 Task: Join the call with the help of the meeting code.
Action: Mouse pressed left at (959, 60)
Screenshot: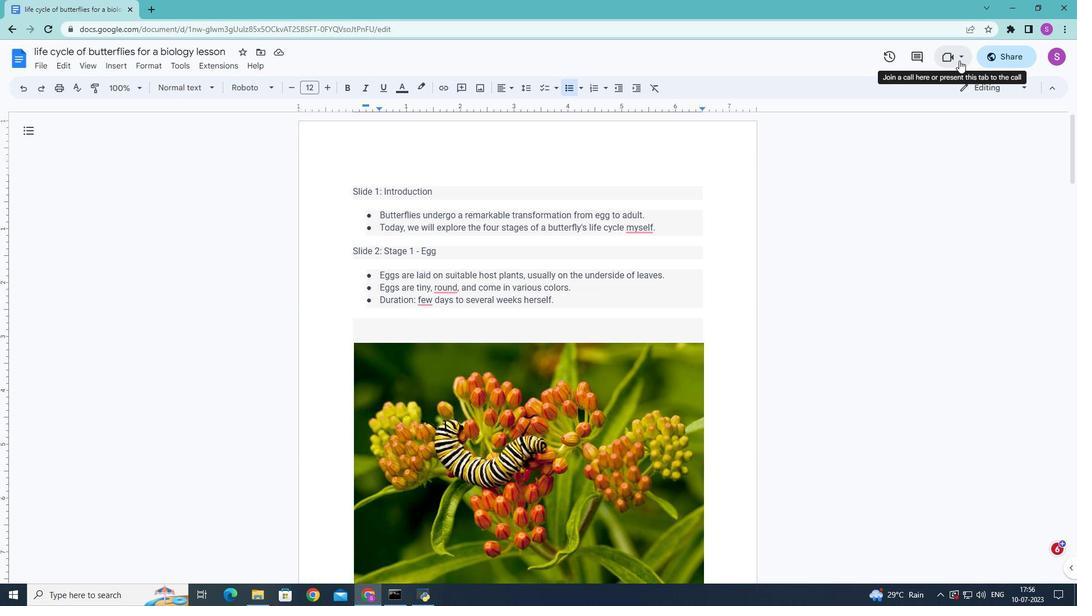 
Action: Mouse moved to (919, 203)
Screenshot: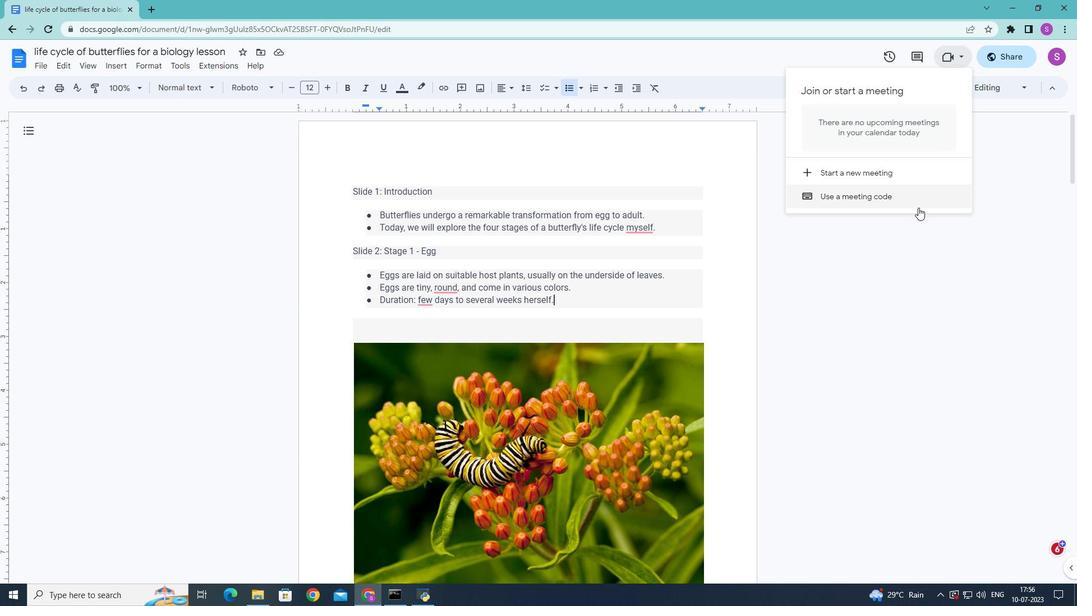 
Action: Mouse pressed left at (919, 203)
Screenshot: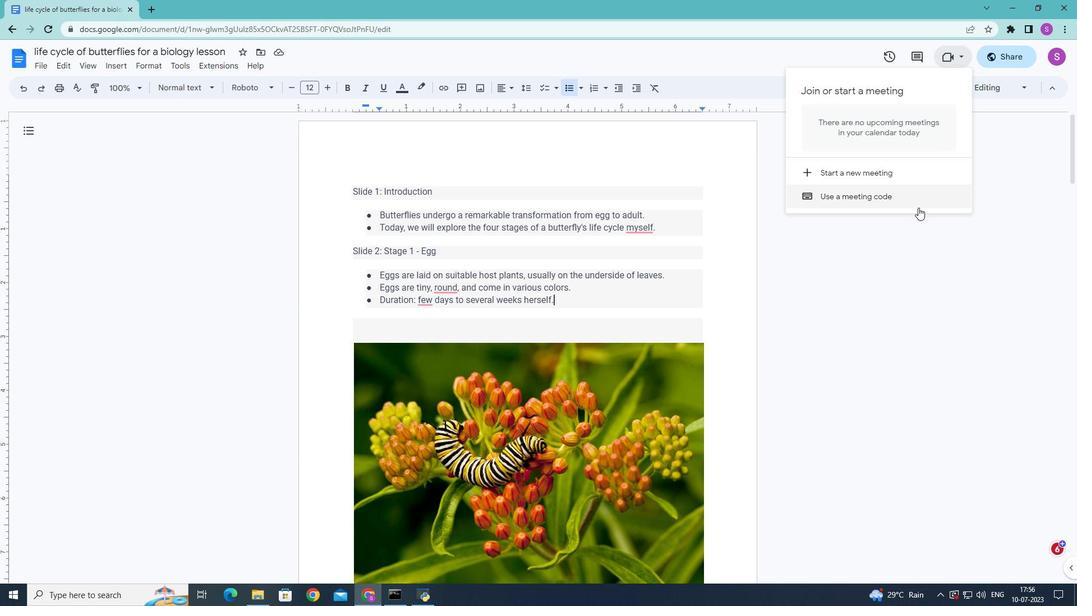 
Action: Mouse moved to (916, 203)
Screenshot: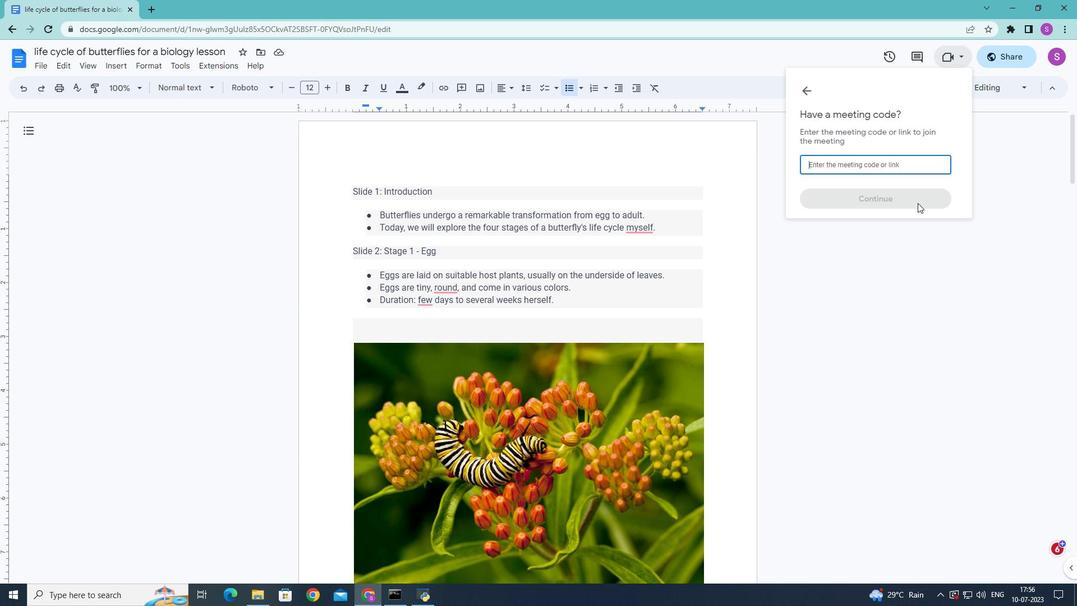 
Action: Key pressed evy-fcdt
Screenshot: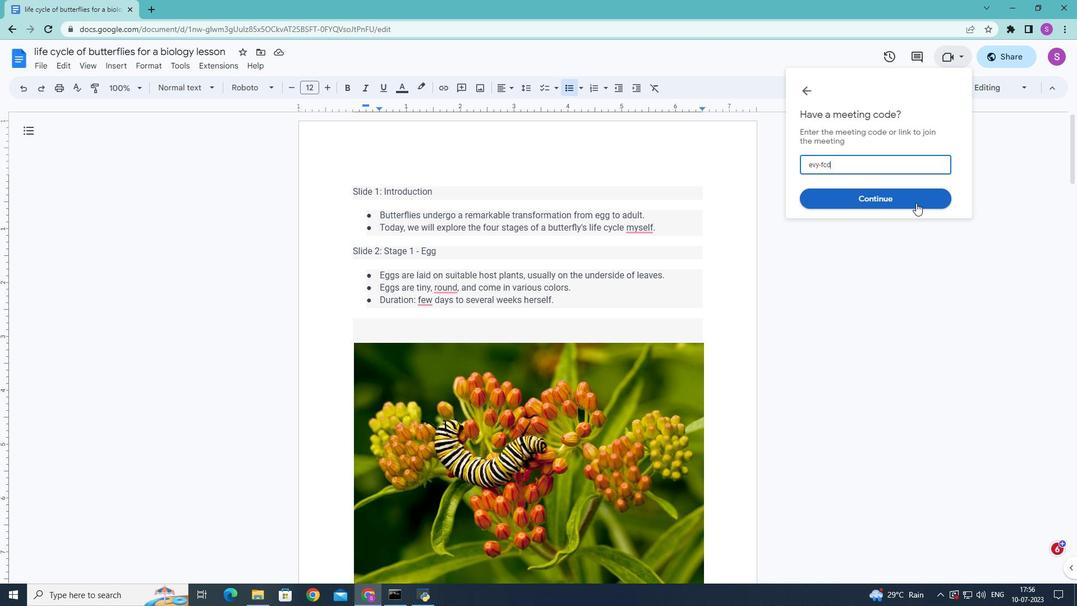 
Action: Mouse moved to (914, 197)
Screenshot: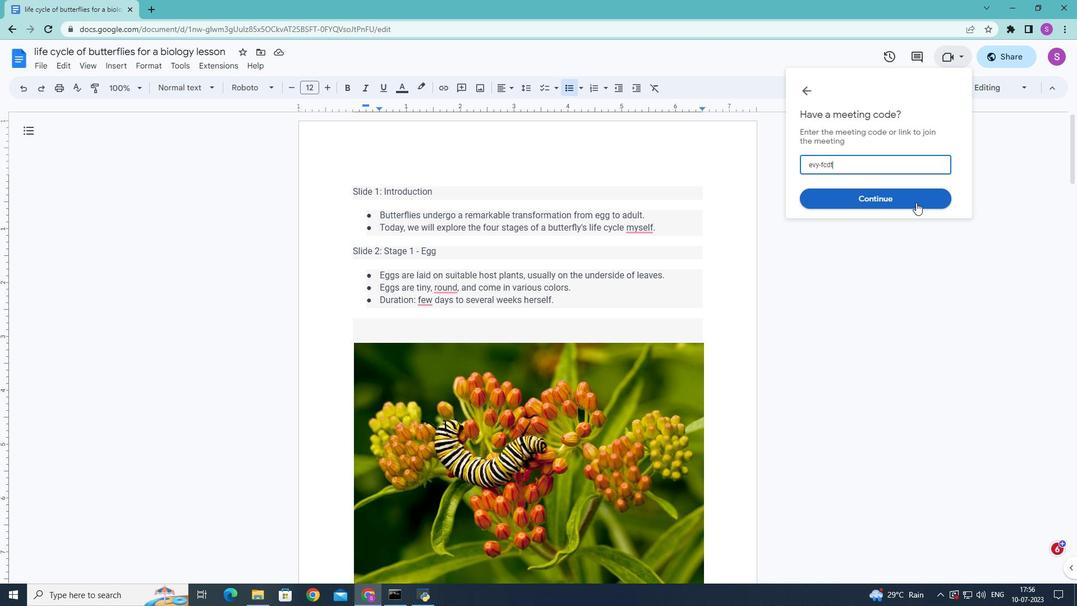 
Action: Key pressed -hqp
Screenshot: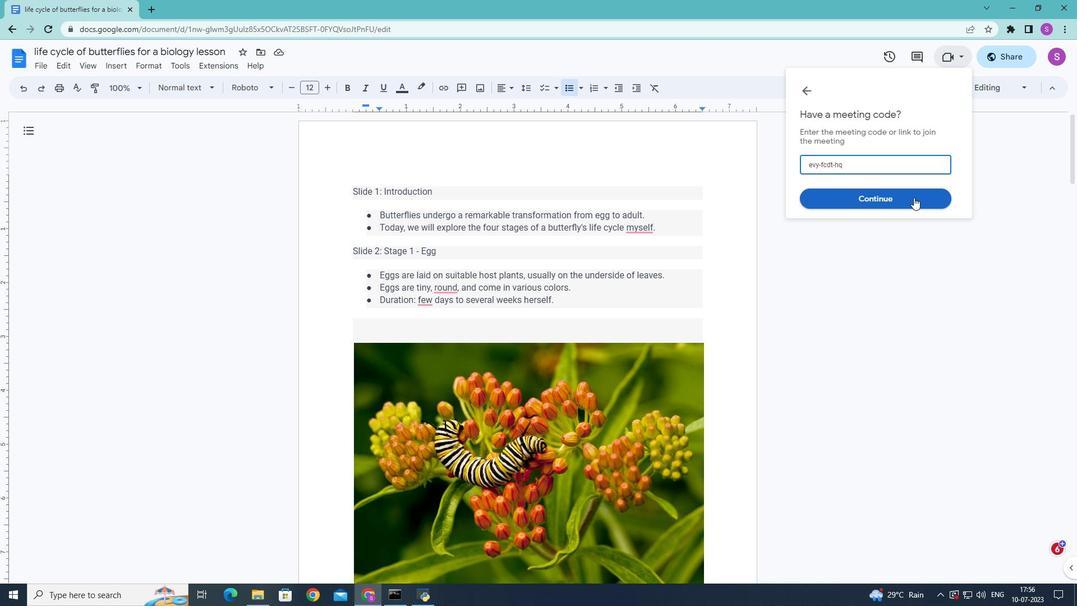 
Action: Mouse pressed left at (914, 197)
Screenshot: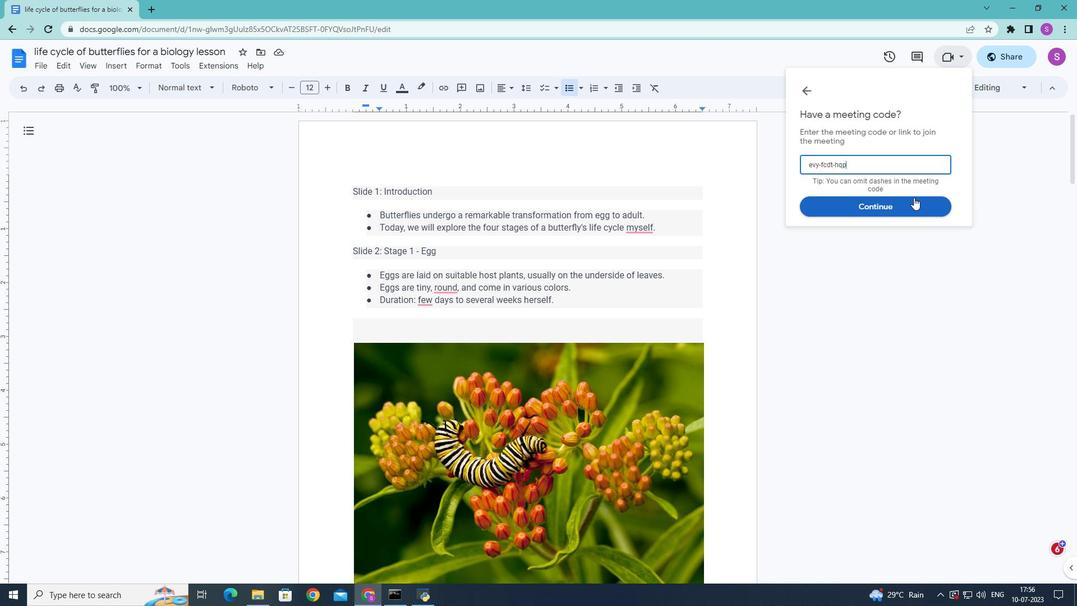 
Action: Mouse moved to (901, 231)
Screenshot: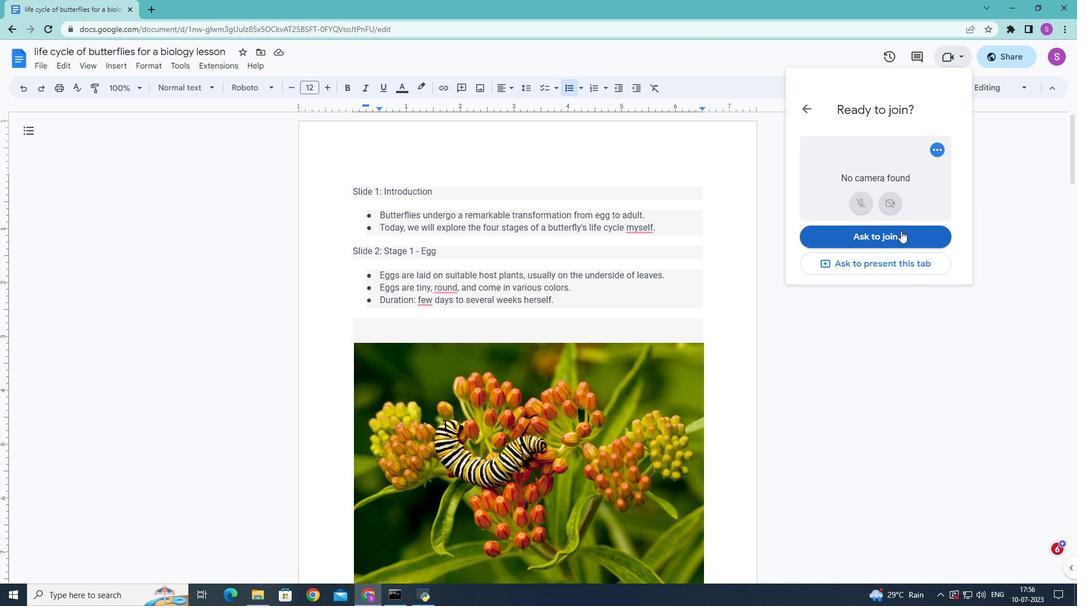 
Action: Mouse pressed left at (901, 231)
Screenshot: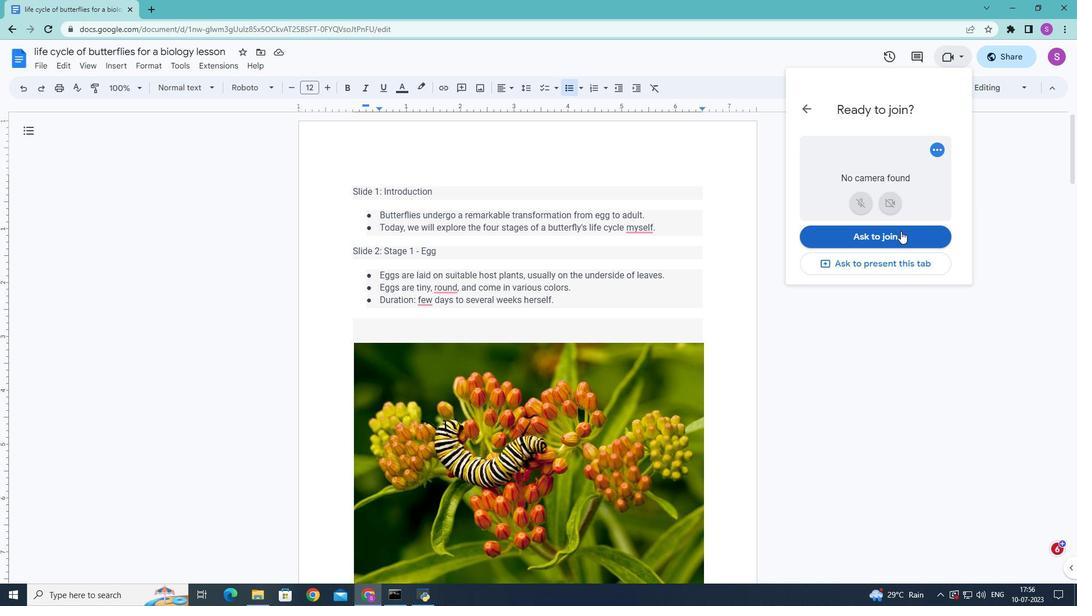 
Action: Mouse moved to (926, 244)
Screenshot: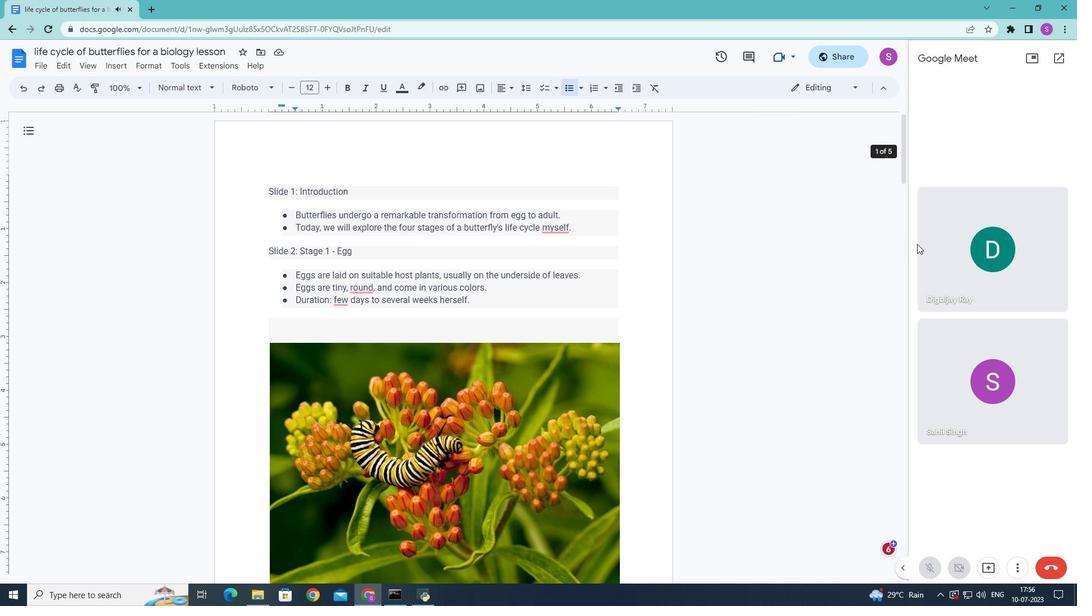 
